 Task: Make in the project AppWave an epic 'Open source software (OSS) integration'. Create in the project AppWave an epic 'System performance tuning'. Add in the project AppWave an epic 'IT cost optimization'
Action: Mouse moved to (198, 60)
Screenshot: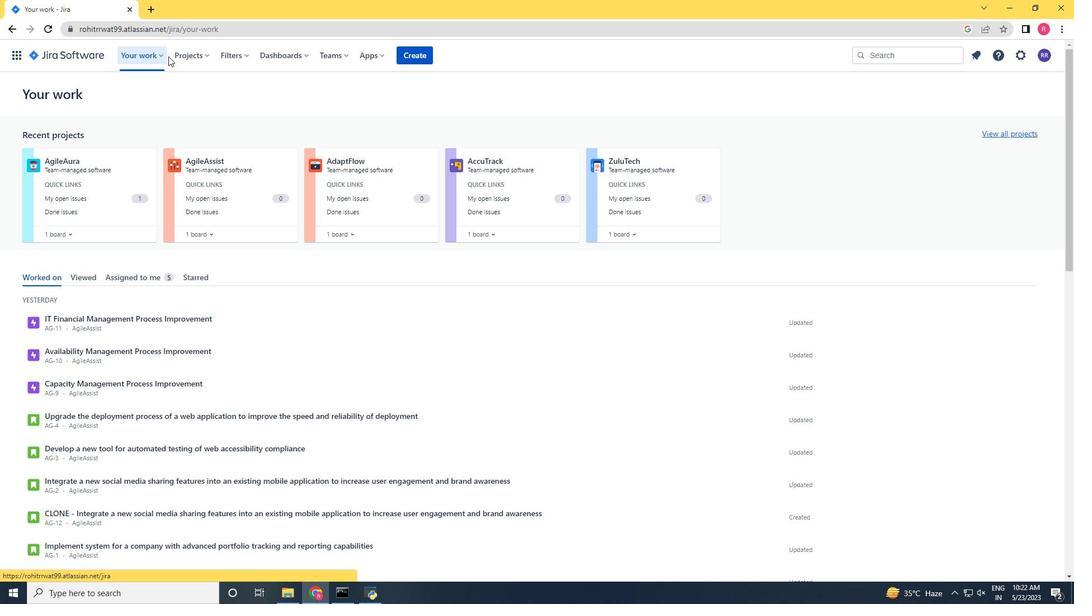 
Action: Mouse pressed left at (198, 60)
Screenshot: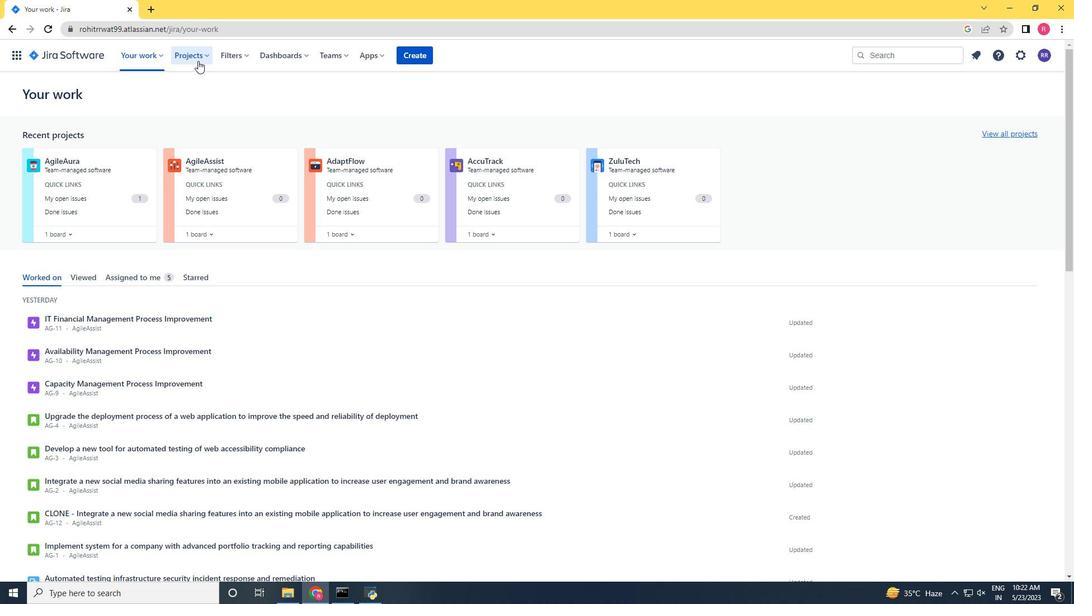 
Action: Mouse moved to (221, 96)
Screenshot: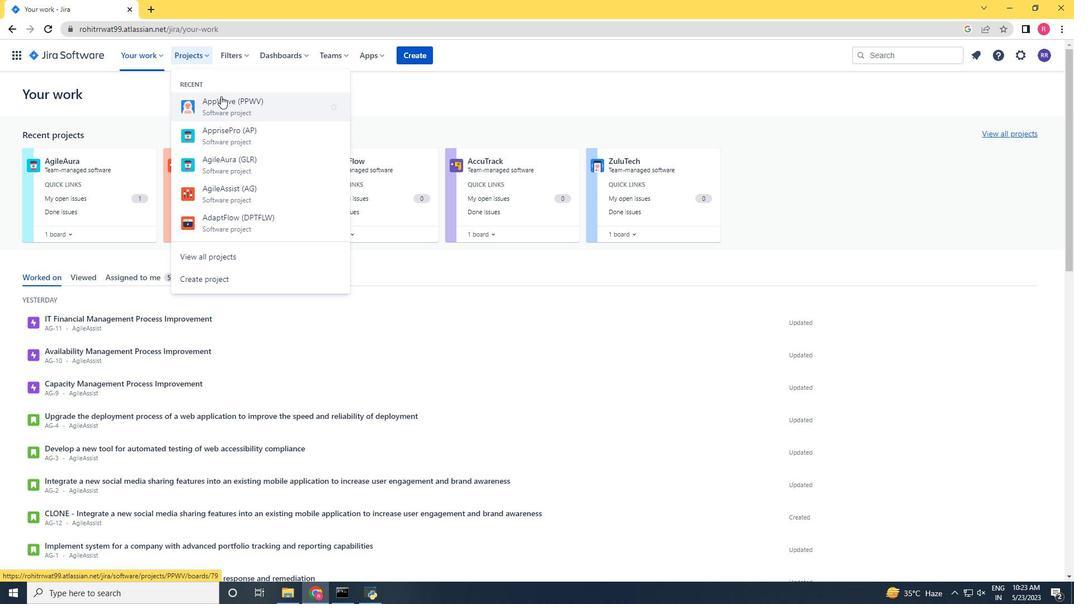 
Action: Mouse pressed left at (221, 96)
Screenshot: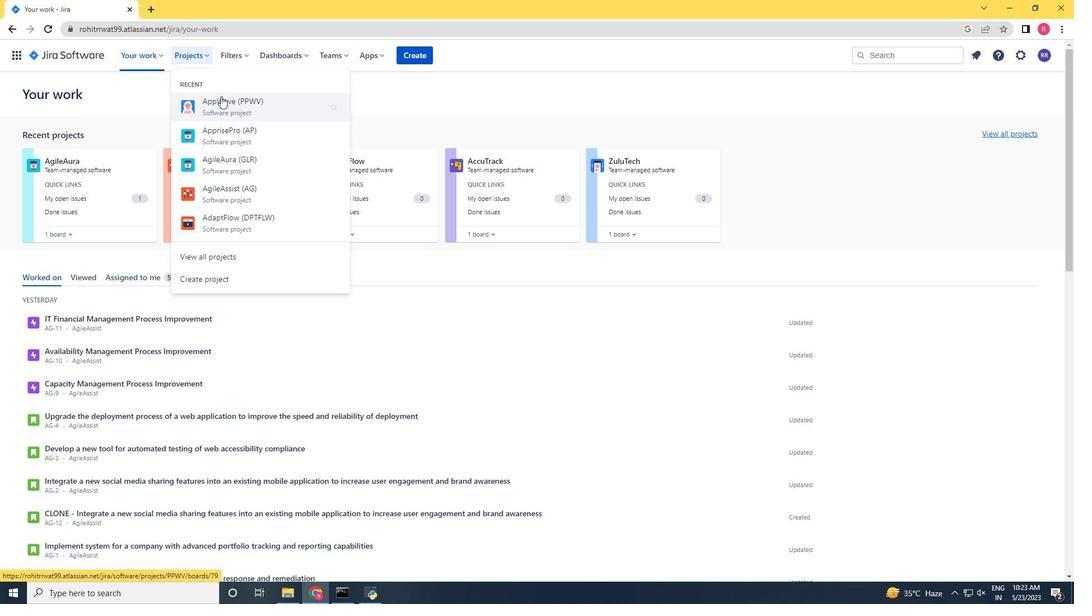 
Action: Mouse moved to (80, 162)
Screenshot: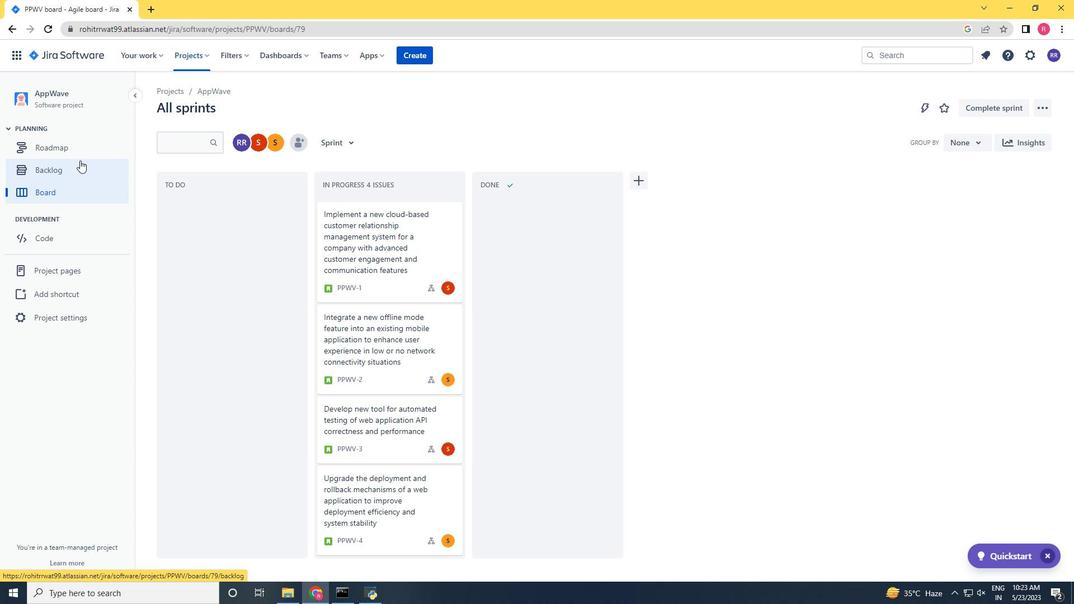 
Action: Mouse pressed left at (80, 162)
Screenshot: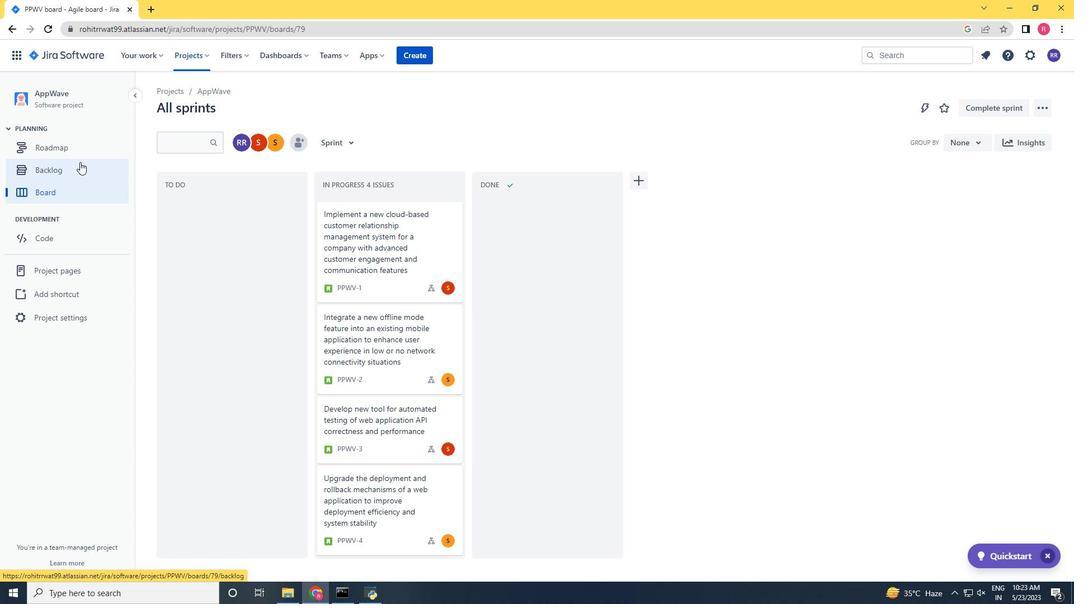 
Action: Mouse moved to (330, 144)
Screenshot: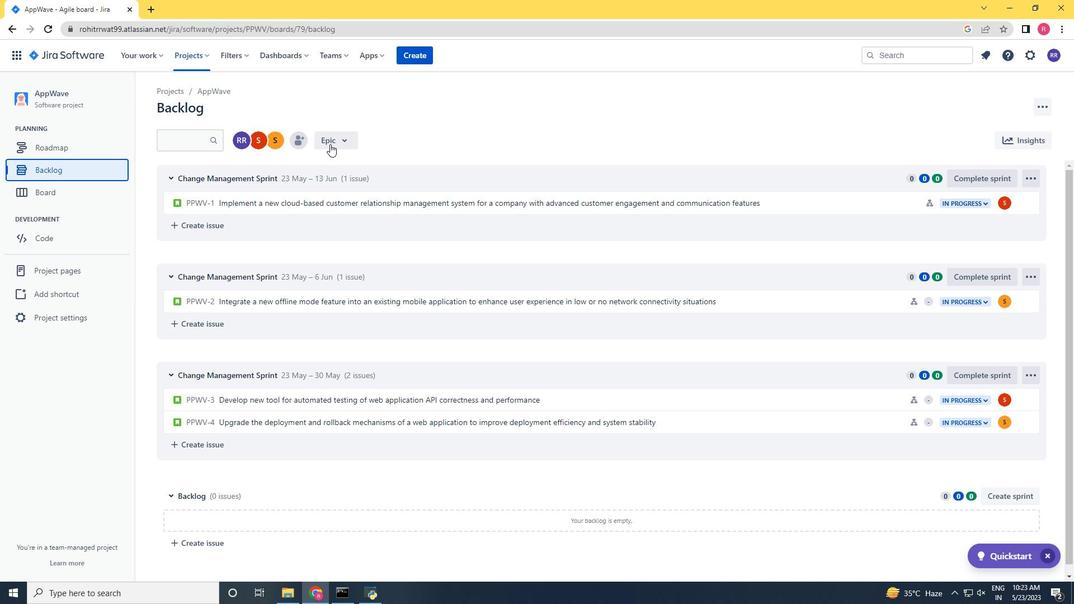 
Action: Mouse pressed left at (330, 144)
Screenshot: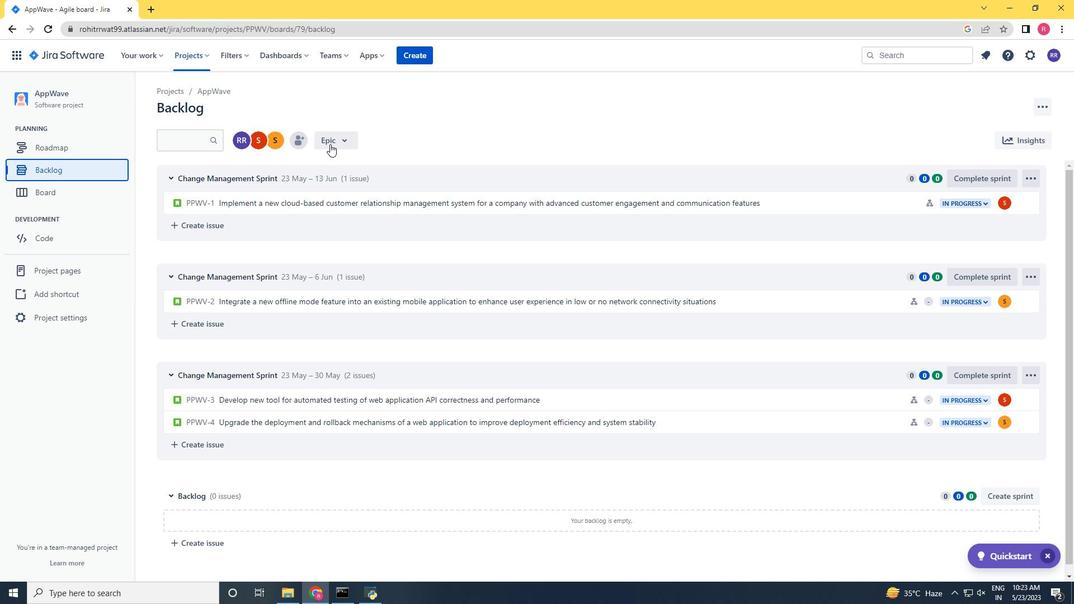 
Action: Mouse moved to (339, 206)
Screenshot: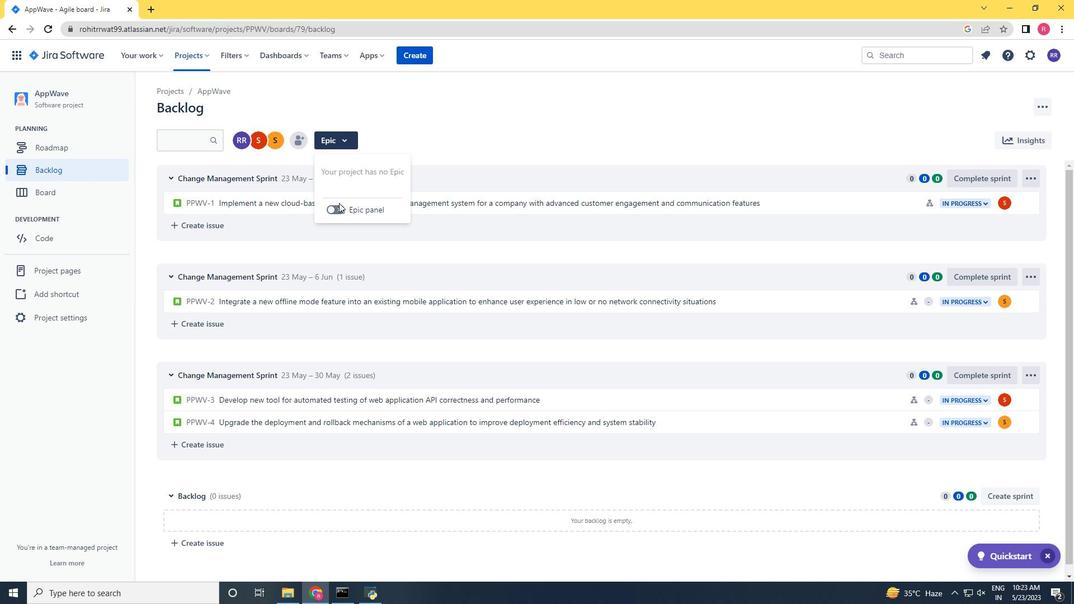 
Action: Mouse pressed left at (339, 206)
Screenshot: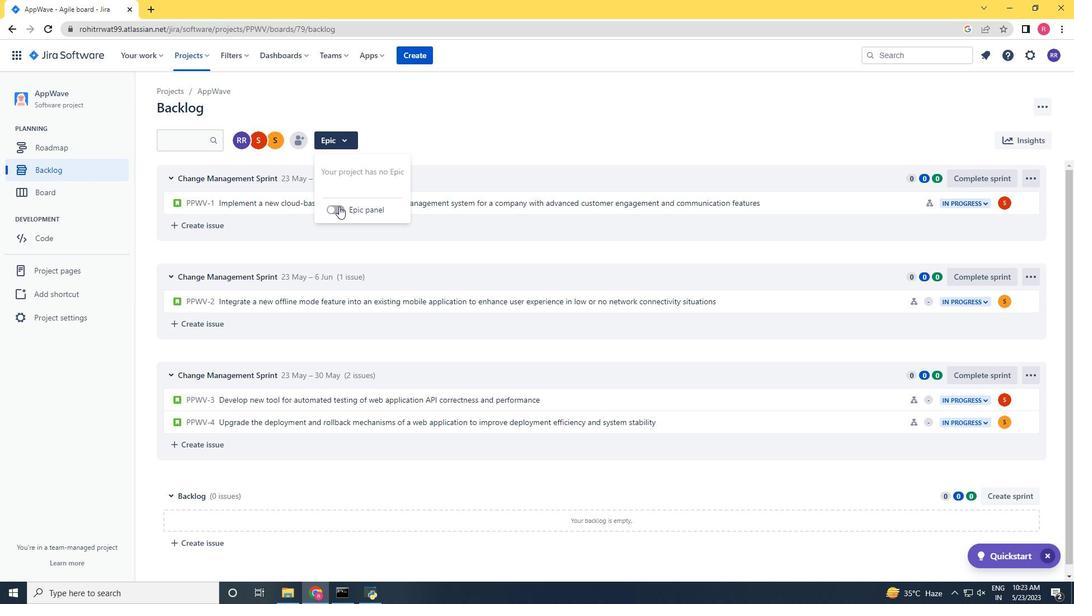 
Action: Mouse moved to (229, 384)
Screenshot: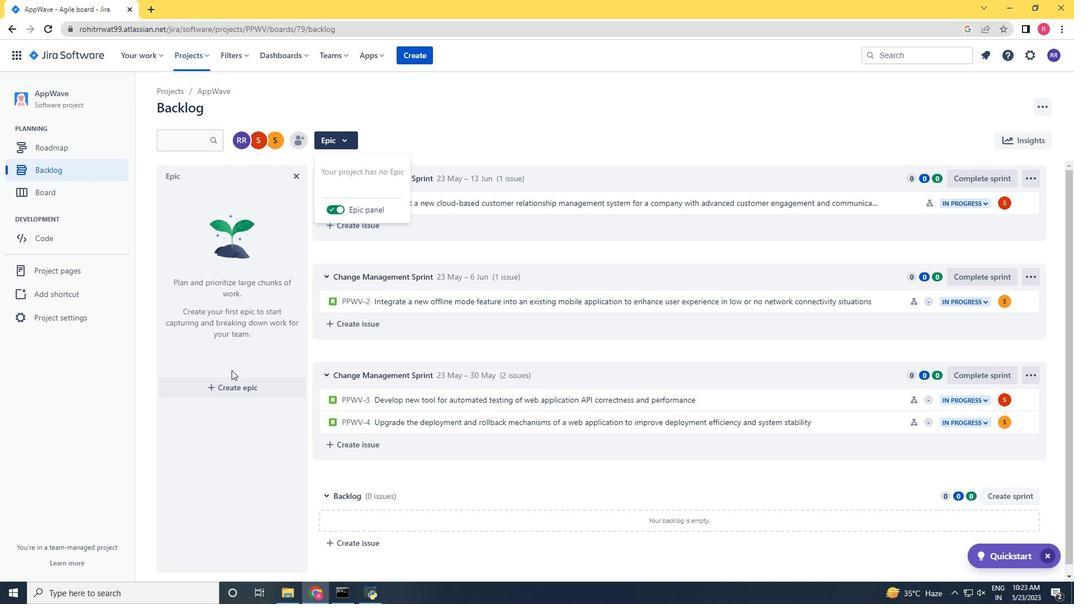 
Action: Mouse pressed left at (229, 384)
Screenshot: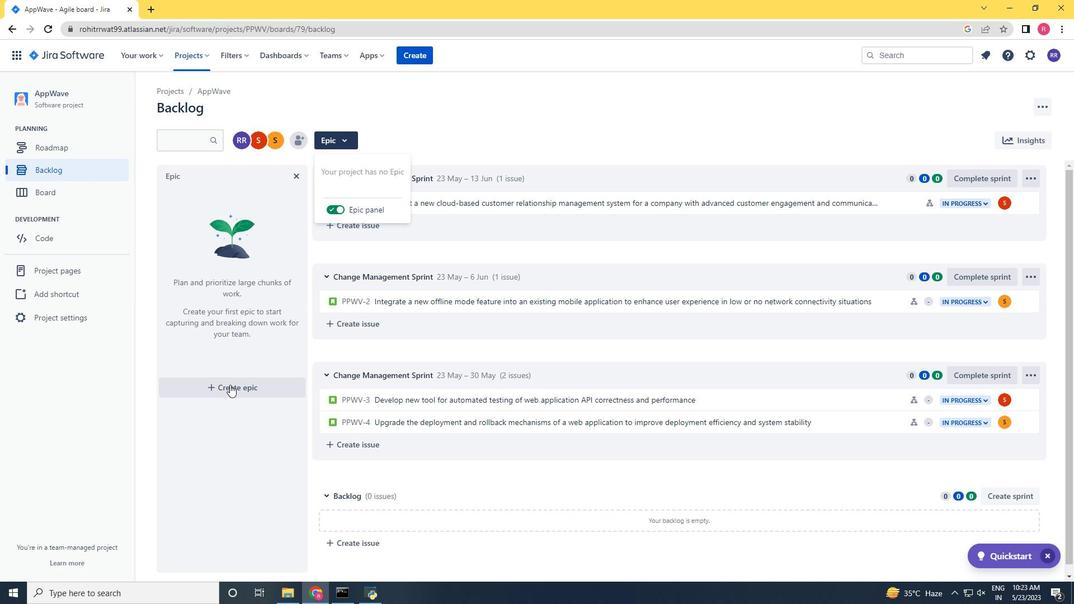 
Action: Key pressed <Key.shift>Open<Key.space>sorce<Key.space><Key.backspace><Key.backspace><Key.backspace><Key.backspace>urce<Key.space>software<Key.space><Key.shift_r>(<Key.shift_r><Key.shift_r><Key.shift_r><Key.shift_r><Key.shift_r>OSS)<Key.space>integraton<Key.space><Key.left><Key.left><Key.left><Key.left><Key.left><Key.left><Key.left><Key.left><Key.left><Key.left><Key.right><Key.right><Key.right><Key.right><Key.right><Key.right><Key.right>i<Key.right><Key.right><Key.right><Key.right><Key.right><Key.right><Key.right><Key.right><Key.right><Key.right><Key.right><Key.enter><Key.shift>System<Key.space>peformance<Key.space>t<Key.left><Key.left><Key.left><Key.left><Key.left><Key.left><Key.left><Key.left><Key.left><Key.right><Key.left><Key.right><Key.right><Key.left><Key.left><Key.left>r<Key.right><Key.right><Key.right><Key.right><Key.right><Key.right><Key.right><Key.right><Key.right><Key.right><Key.right><Key.right><Key.right><Key.right>uning<Key.enter><Key.shift_r>IT<Key.space>cost<Key.space>optimization<Key.space><Key.enter>
Screenshot: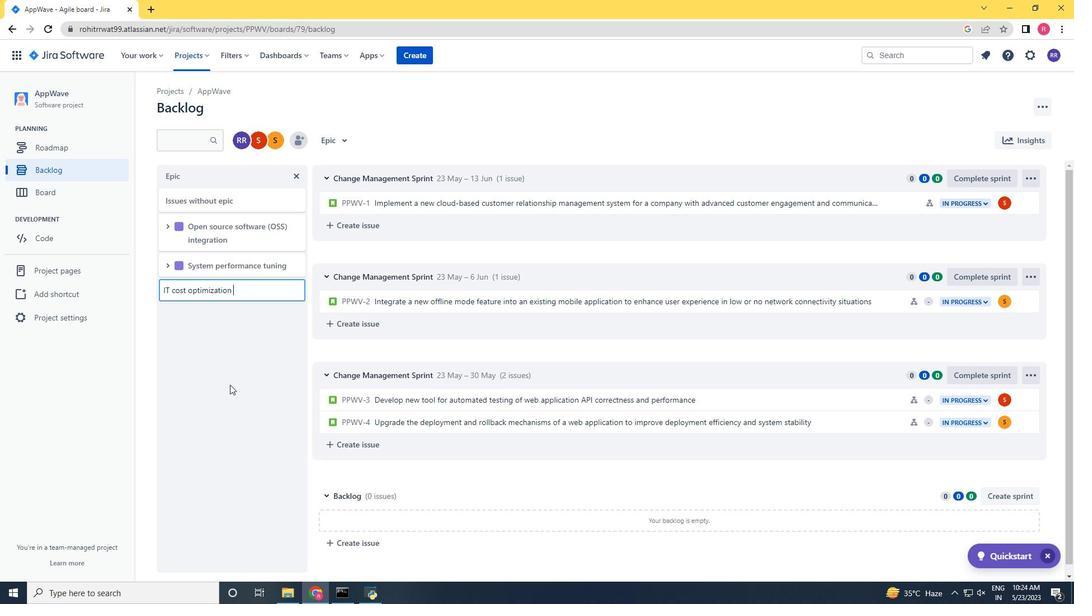 
Action: Mouse moved to (209, 403)
Screenshot: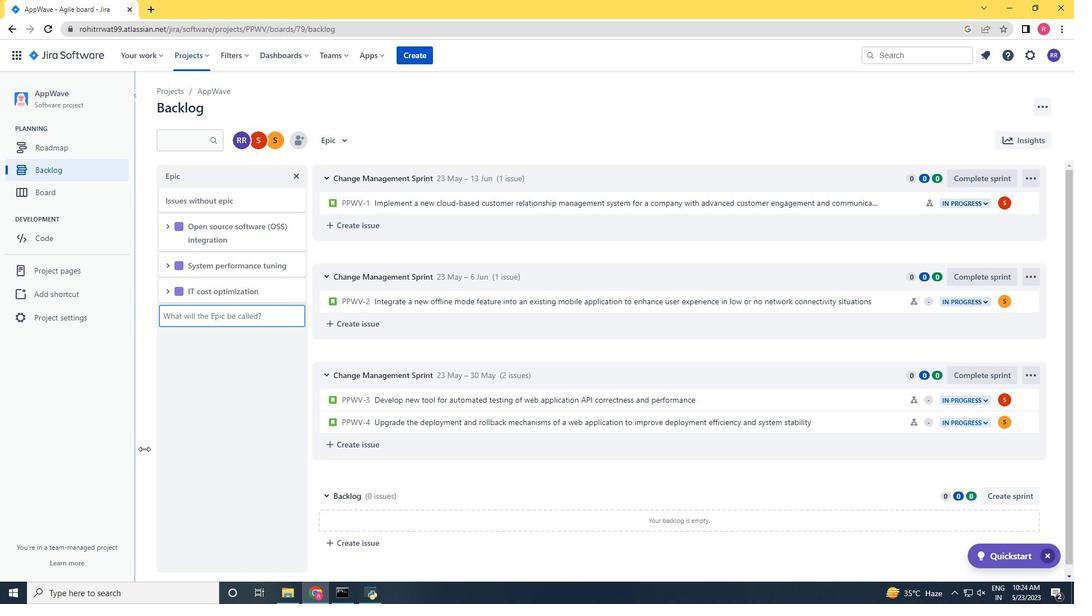 
Action: Mouse scrolled (209, 404) with delta (0, 0)
Screenshot: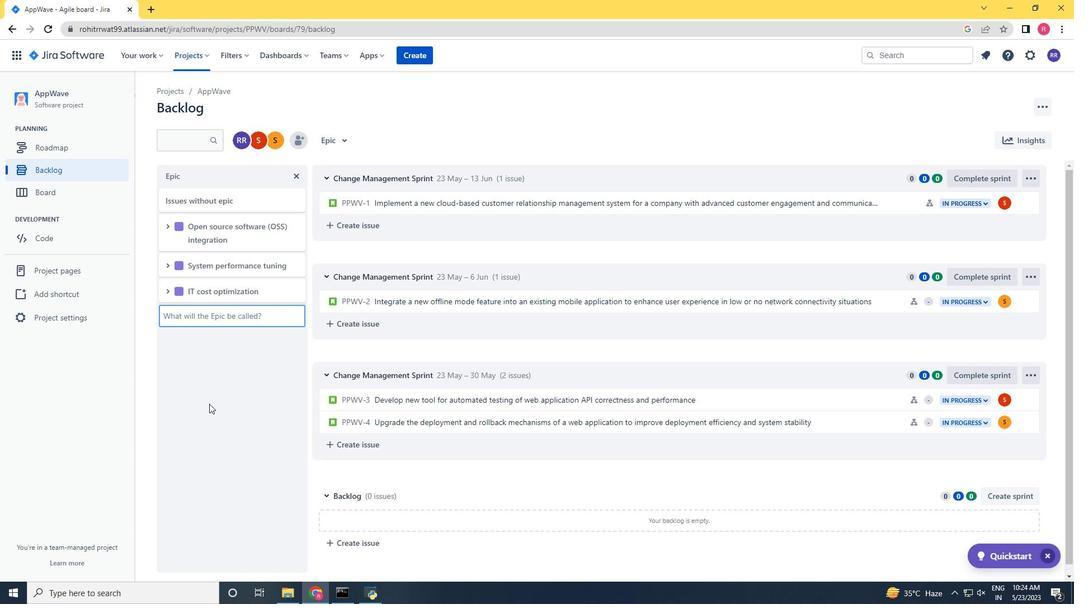 
Action: Mouse scrolled (209, 404) with delta (0, 0)
Screenshot: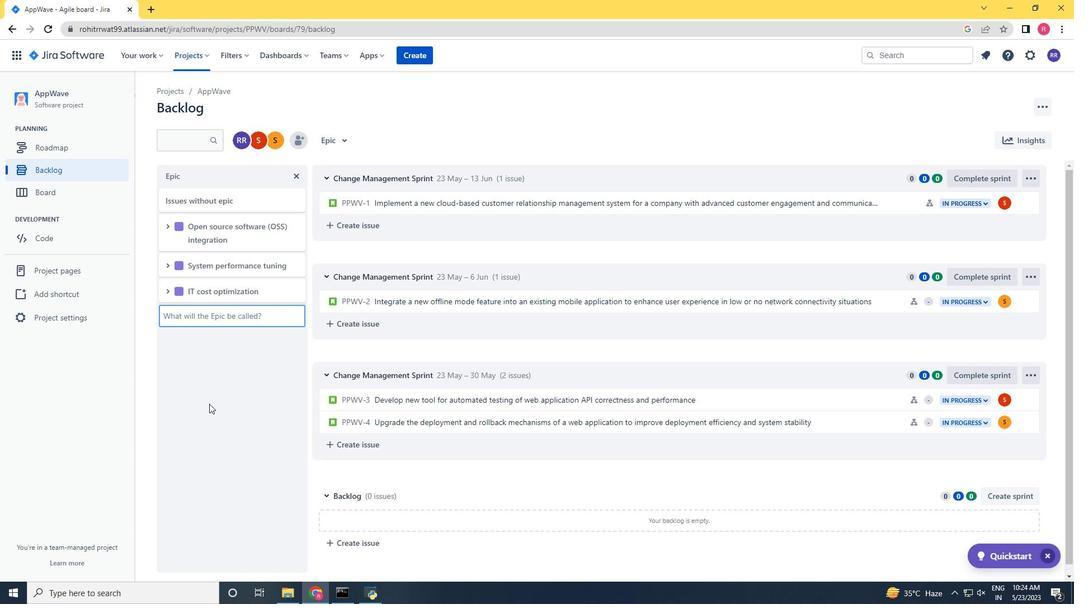 
Action: Mouse scrolled (209, 404) with delta (0, 0)
Screenshot: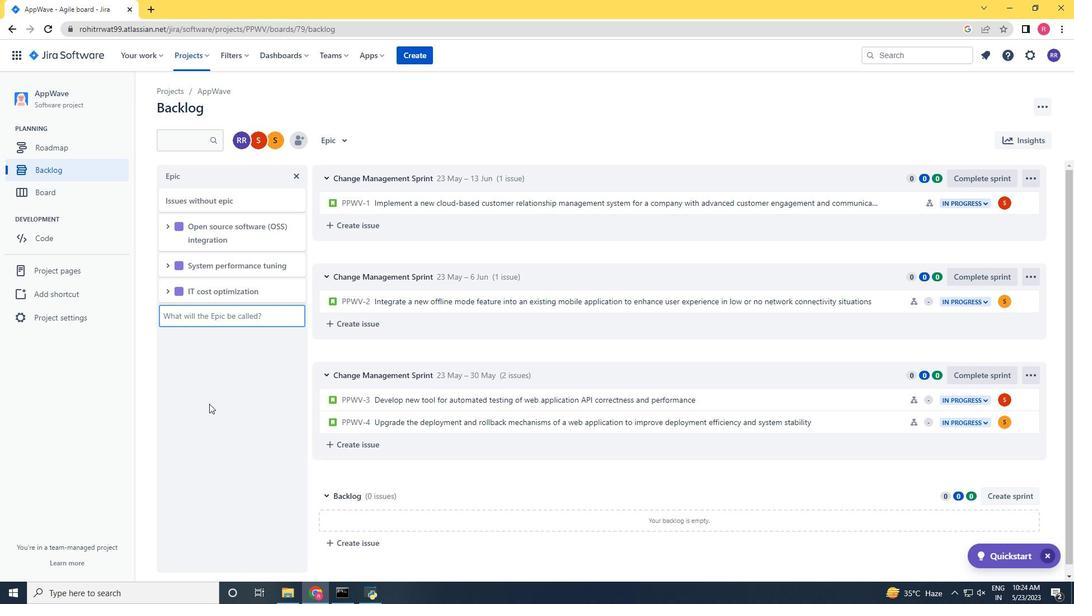 
Action: Mouse scrolled (209, 404) with delta (0, 0)
Screenshot: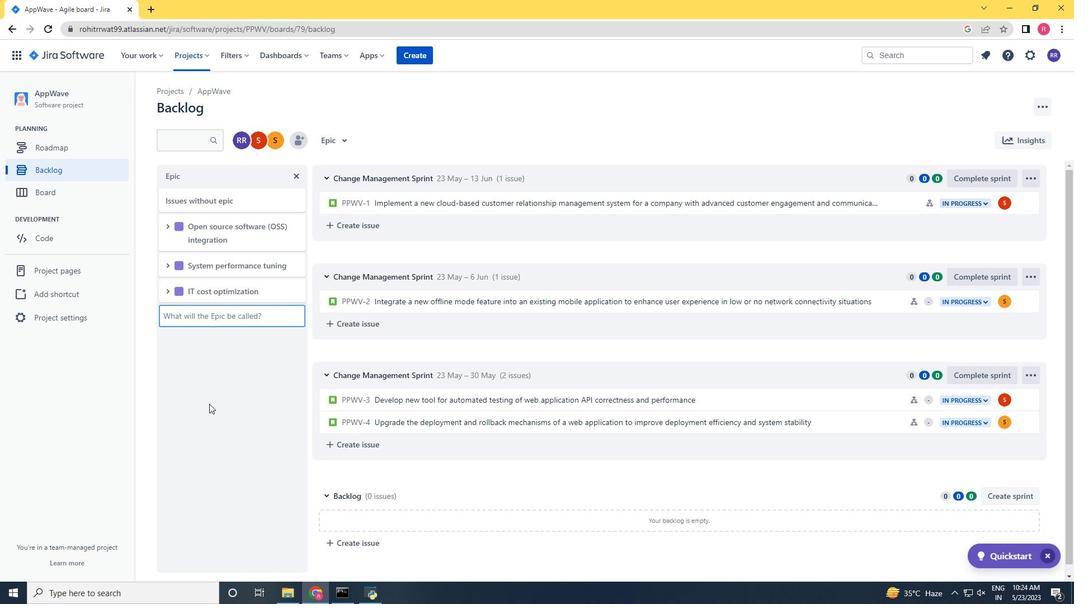 
